 Task: Use Chrome DevTools to inspect and debug web pages.
Action: Mouse moved to (983, 31)
Screenshot: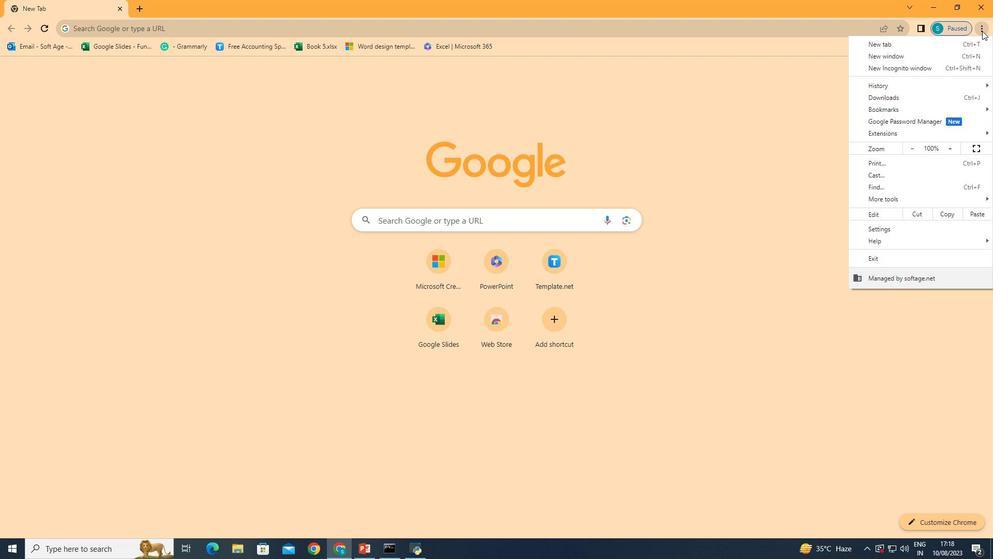 
Action: Mouse pressed left at (983, 31)
Screenshot: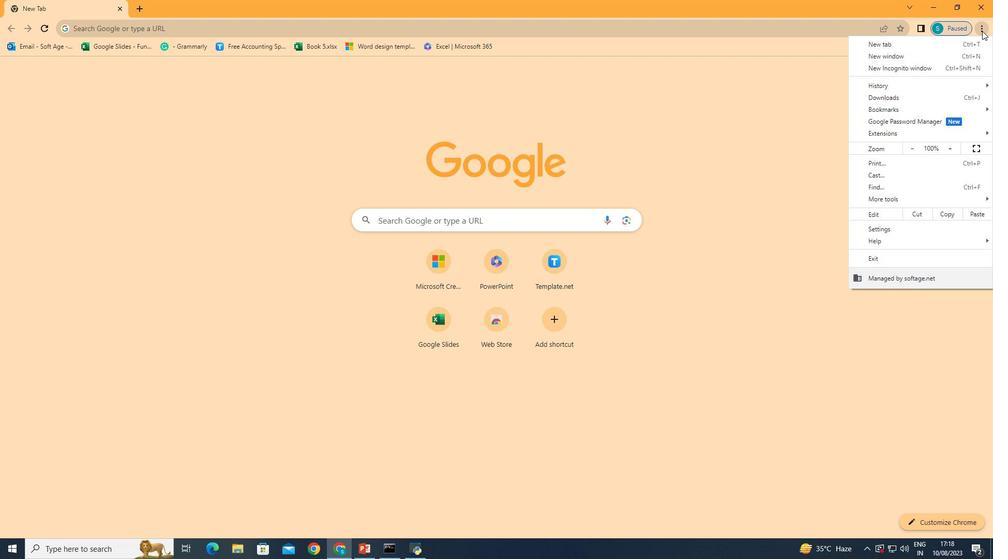 
Action: Mouse moved to (747, 285)
Screenshot: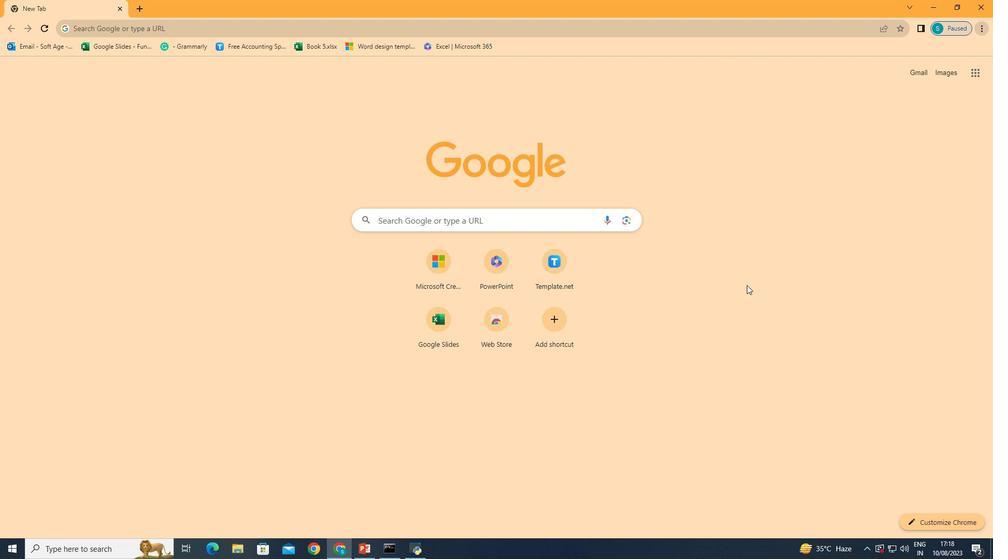 
Action: Mouse pressed left at (747, 285)
Screenshot: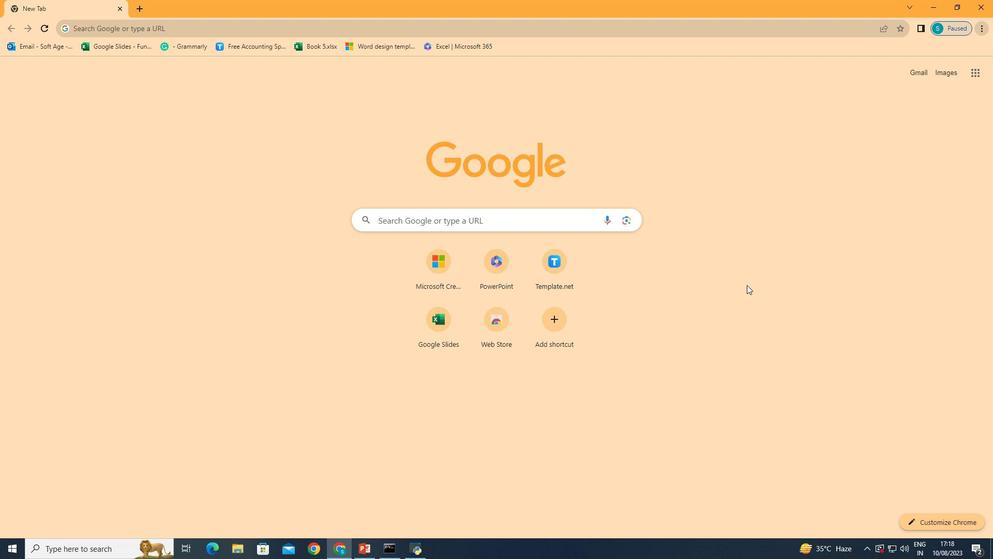 
Action: Mouse moved to (772, 93)
Screenshot: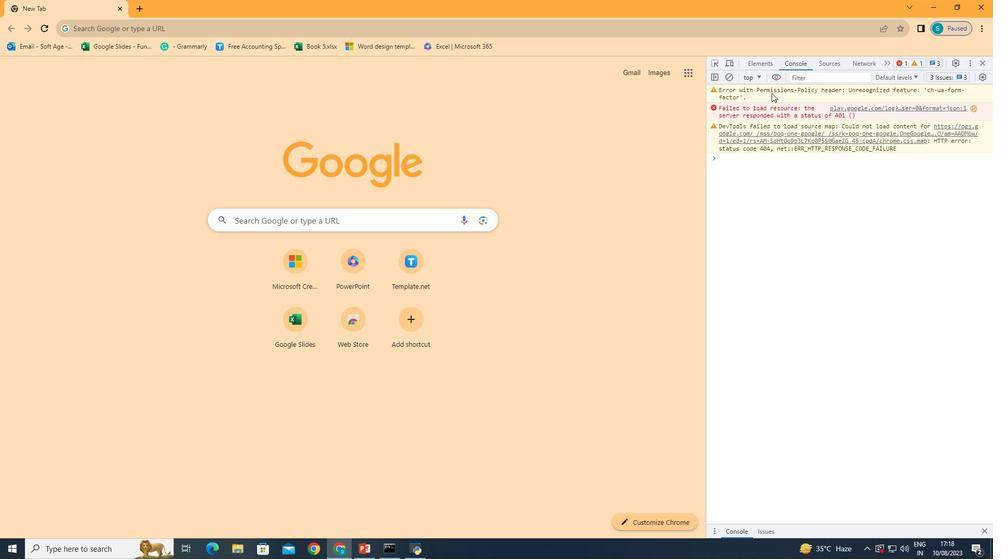 
Action: Mouse pressed left at (772, 93)
Screenshot: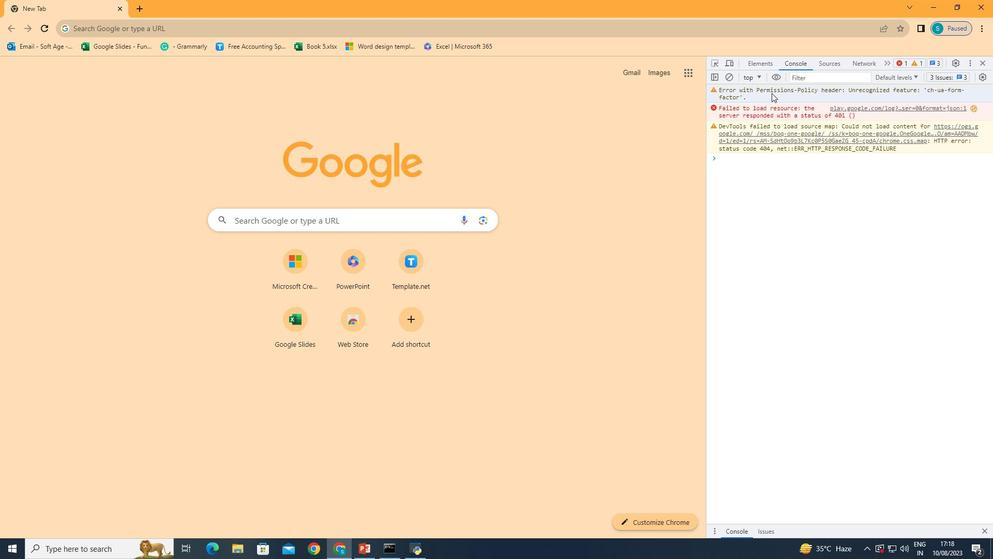 
Action: Mouse moved to (773, 108)
Screenshot: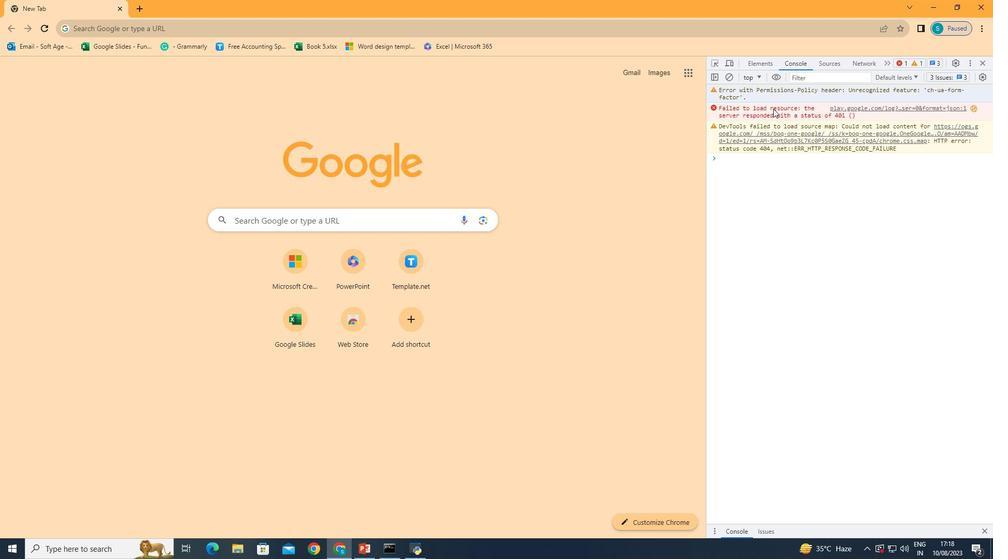 
Action: Mouse pressed left at (773, 108)
Screenshot: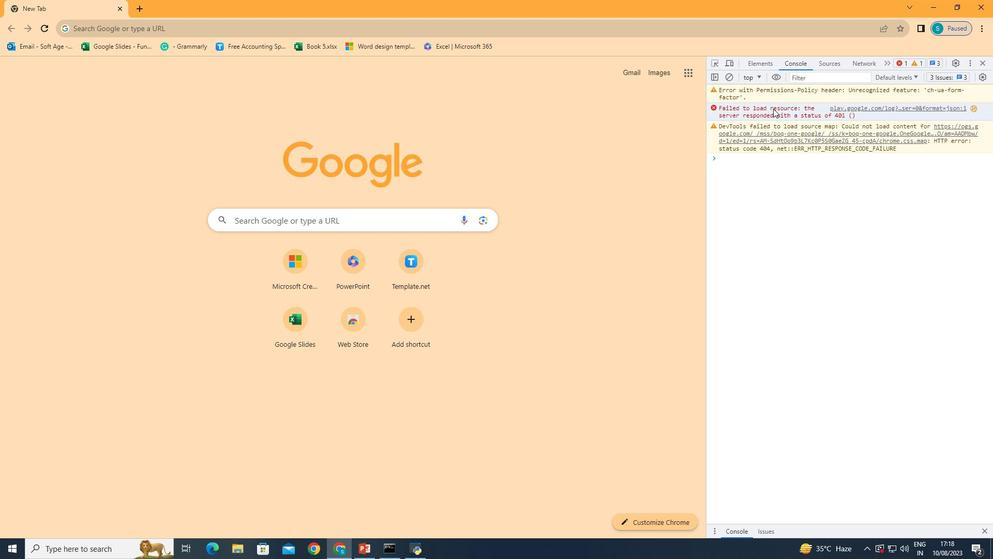 
Action: Mouse moved to (754, 62)
Screenshot: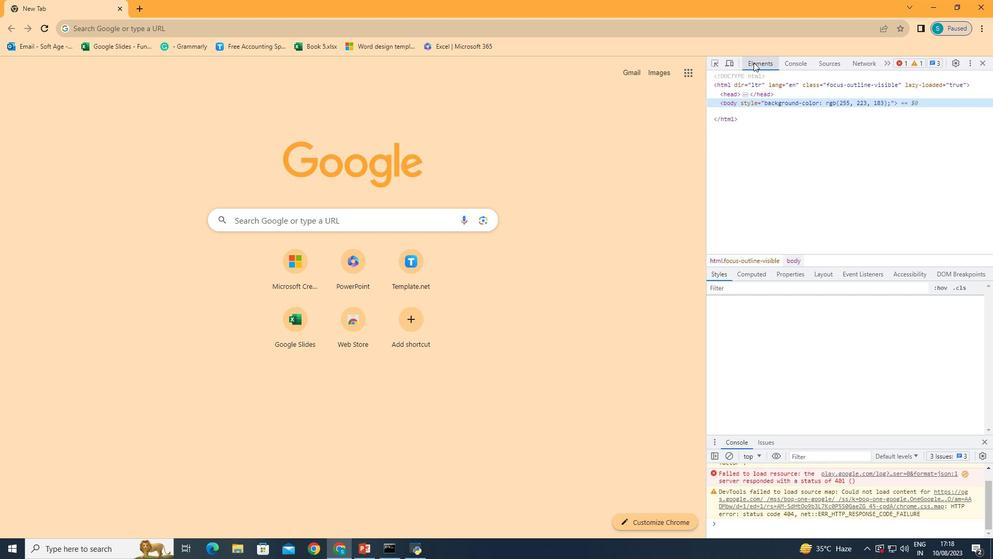 
Action: Mouse pressed left at (754, 62)
Screenshot: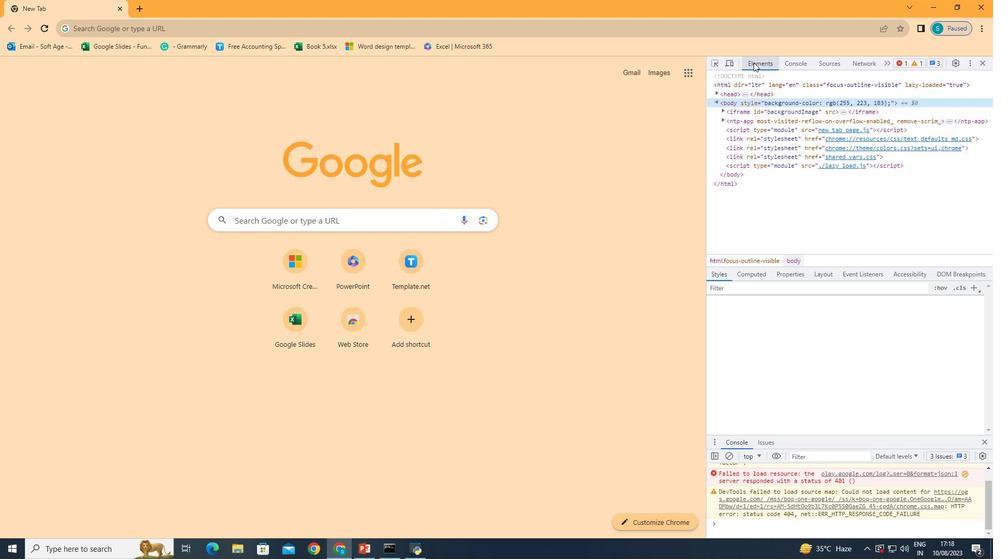 
Action: Mouse moved to (858, 170)
Screenshot: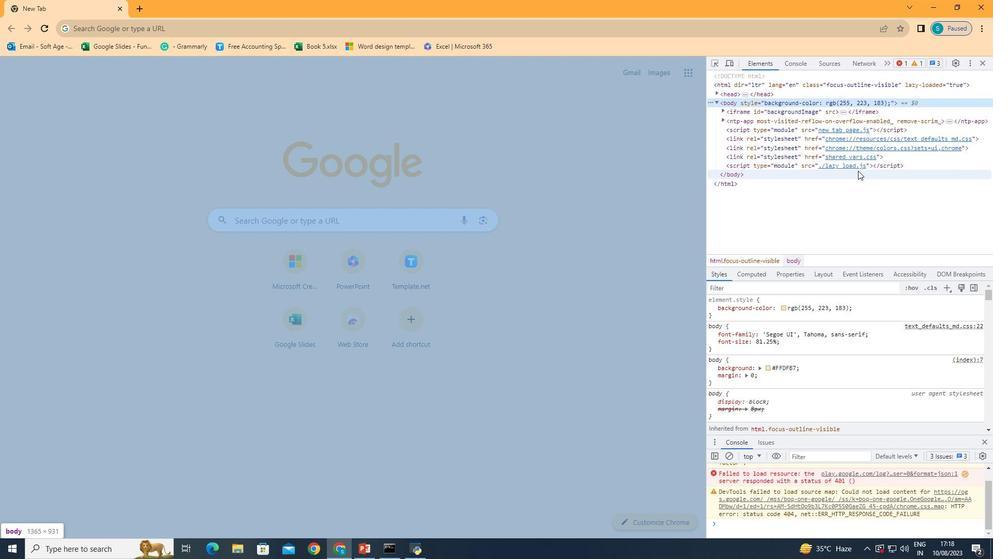 
Action: Mouse scrolled (858, 170) with delta (0, 0)
Screenshot: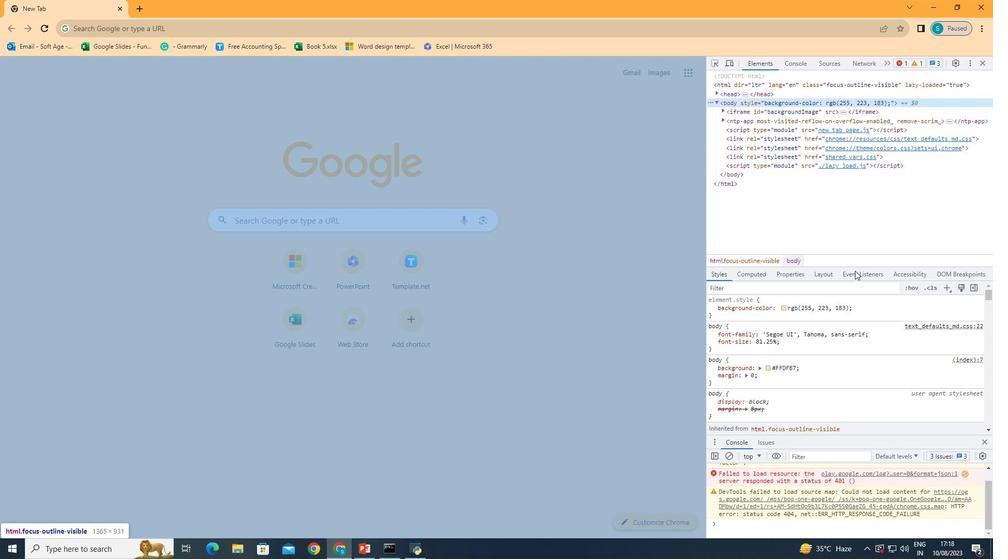 
Action: Mouse scrolled (858, 170) with delta (0, 0)
Screenshot: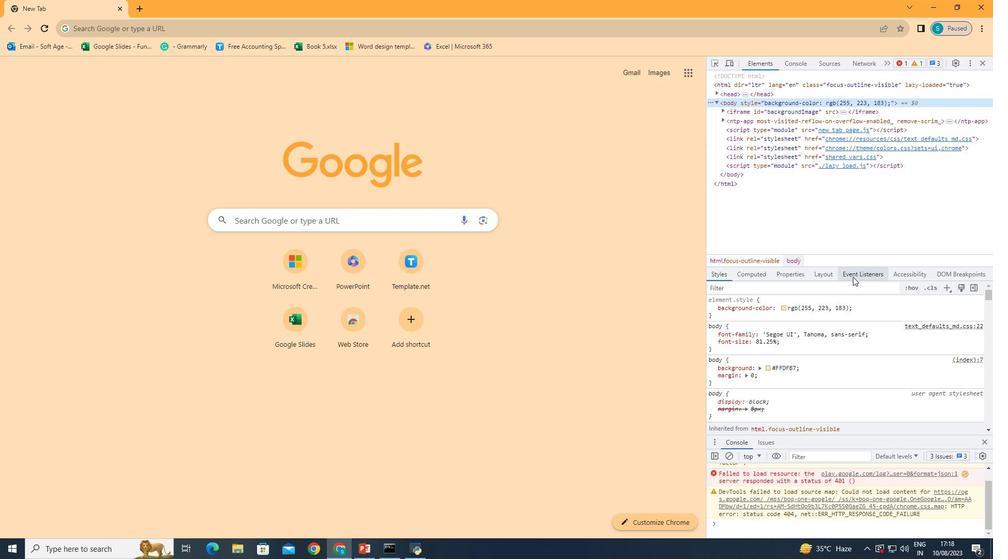 
Action: Mouse moved to (801, 64)
Screenshot: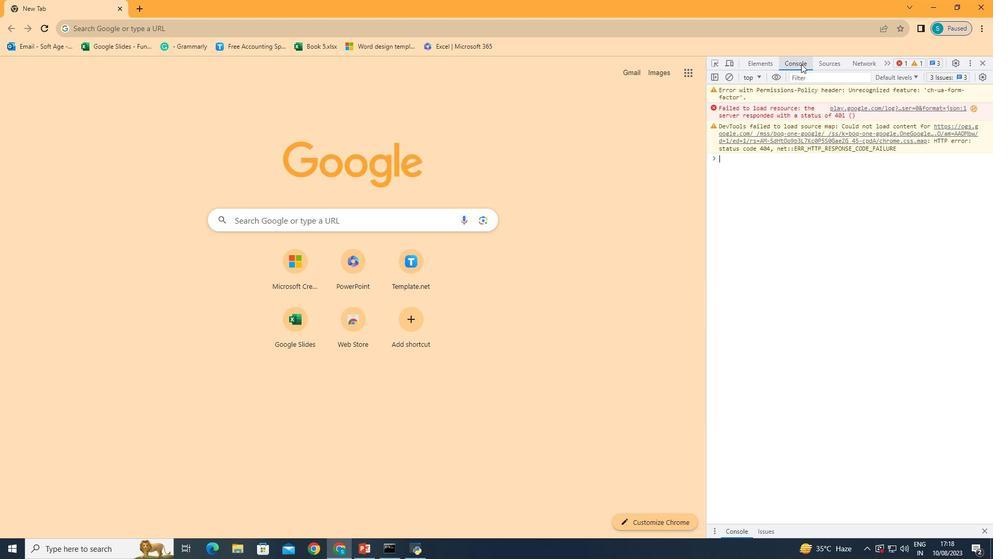 
Action: Mouse pressed left at (801, 64)
Screenshot: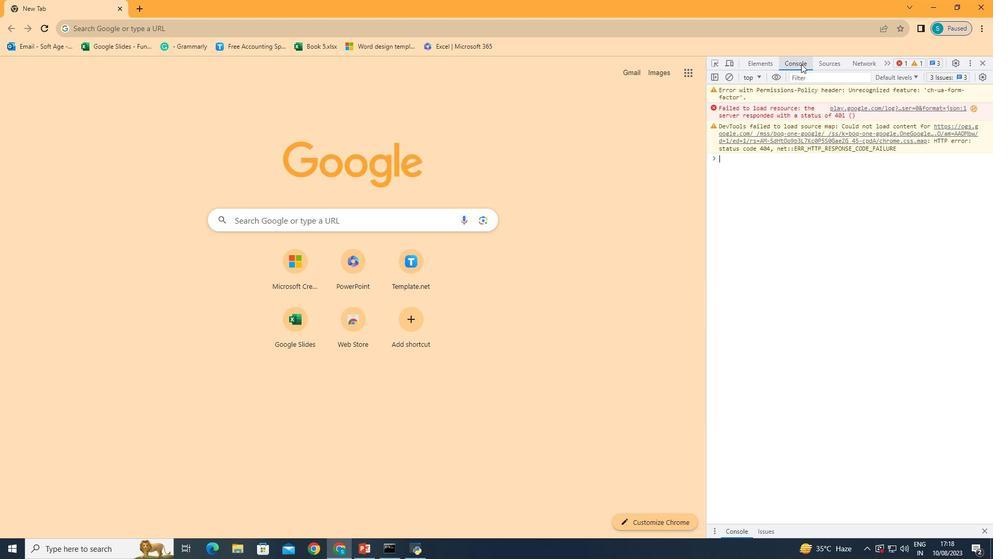 
Action: Mouse moved to (841, 63)
Screenshot: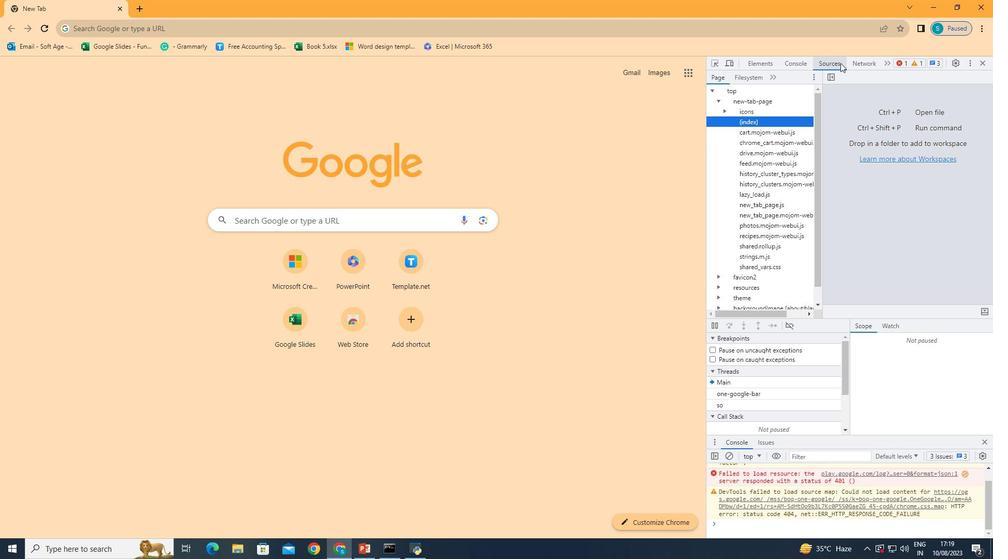 
Action: Mouse pressed left at (841, 63)
Screenshot: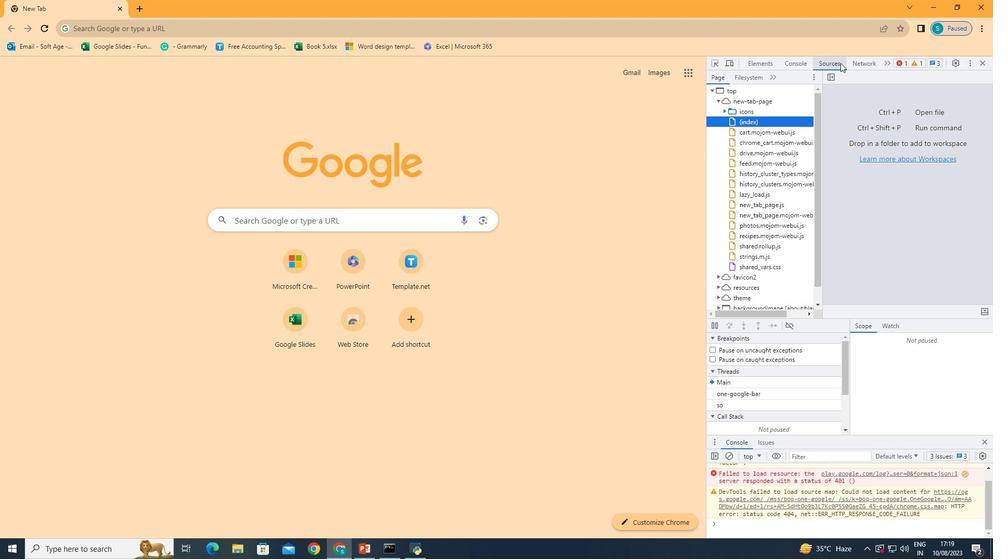 
Action: Mouse moved to (861, 66)
Screenshot: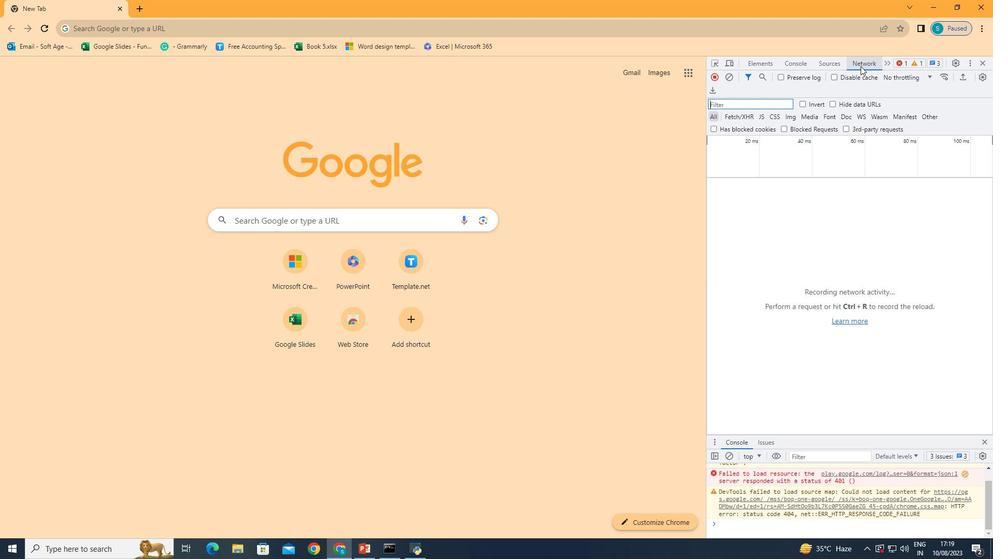 
Action: Mouse pressed left at (861, 66)
Screenshot: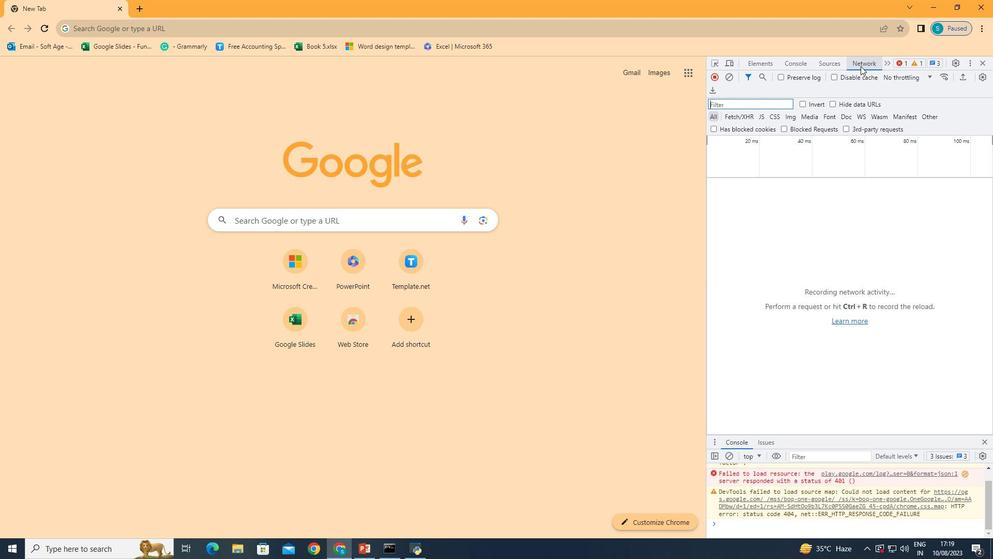 
Action: Mouse moved to (798, 59)
Screenshot: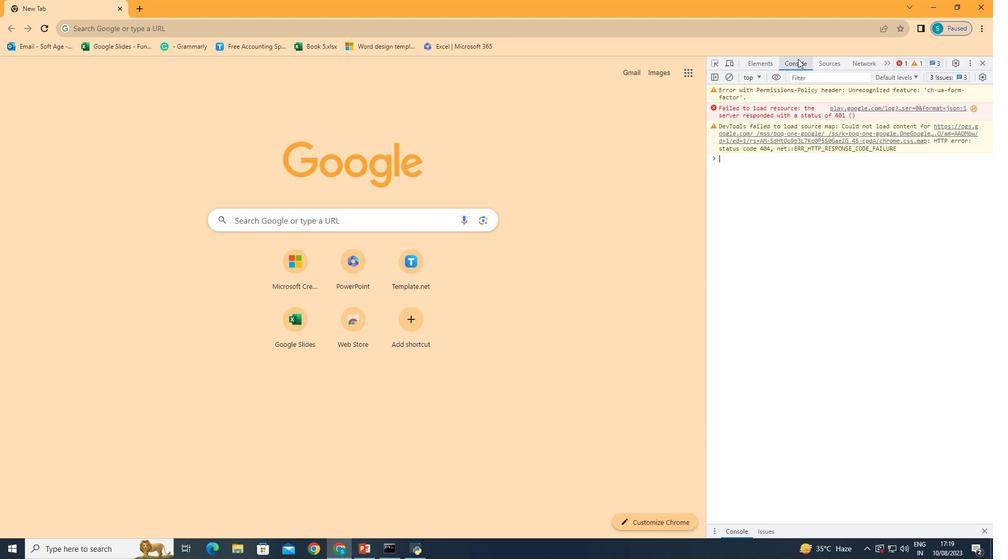 
Action: Mouse pressed left at (798, 59)
Screenshot: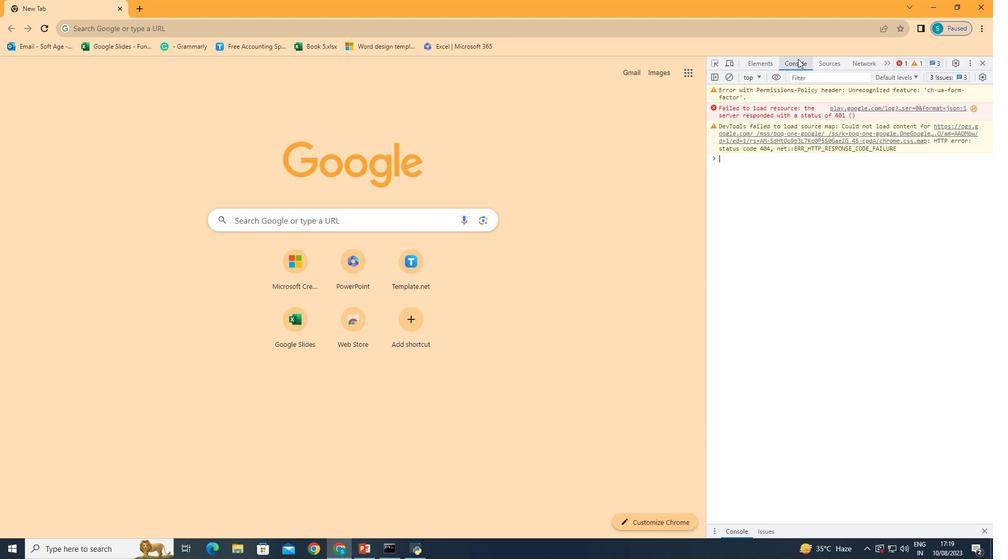 
Action: Mouse moved to (795, 196)
Screenshot: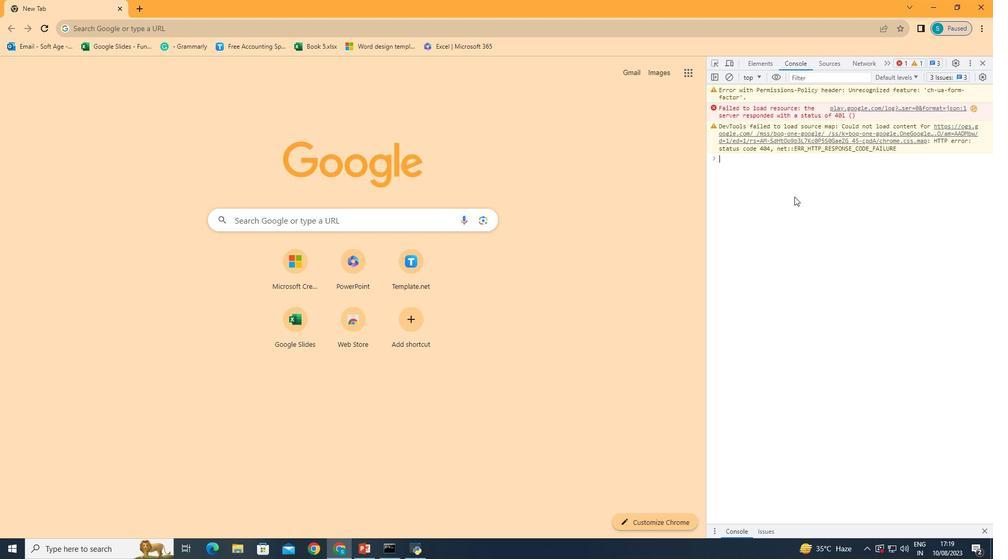 
Action: Mouse pressed left at (795, 196)
Screenshot: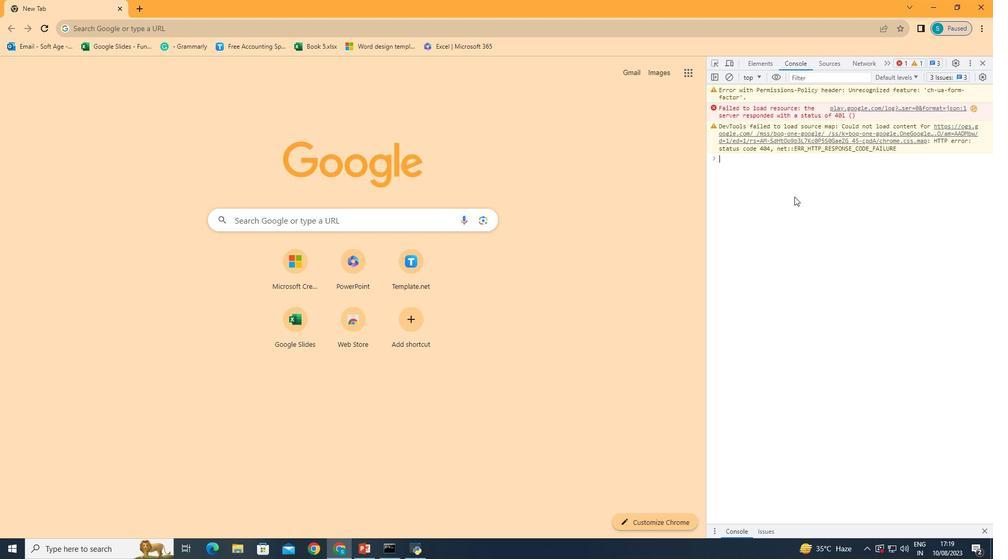 
